 Task: Add Lily's Sweets Hazelnut Milk Chocolate 40% Cocoa Bar to the cart.
Action: Mouse moved to (23, 78)
Screenshot: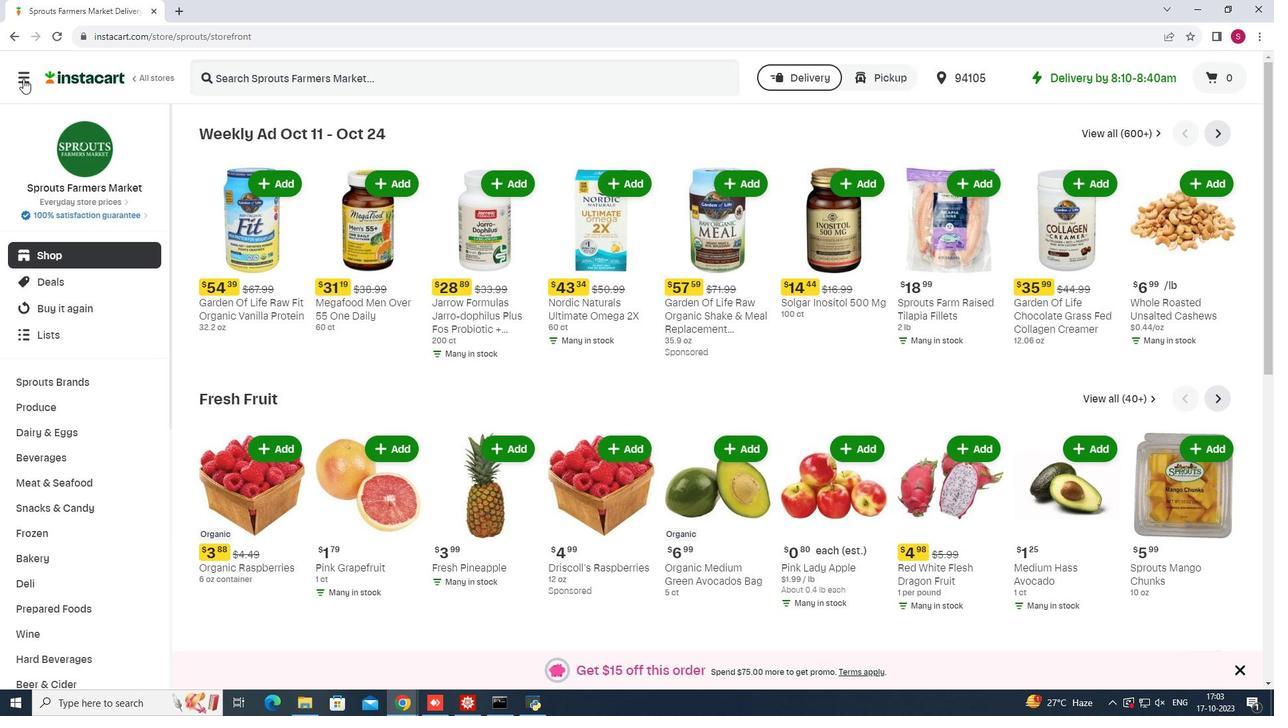 
Action: Mouse pressed left at (23, 78)
Screenshot: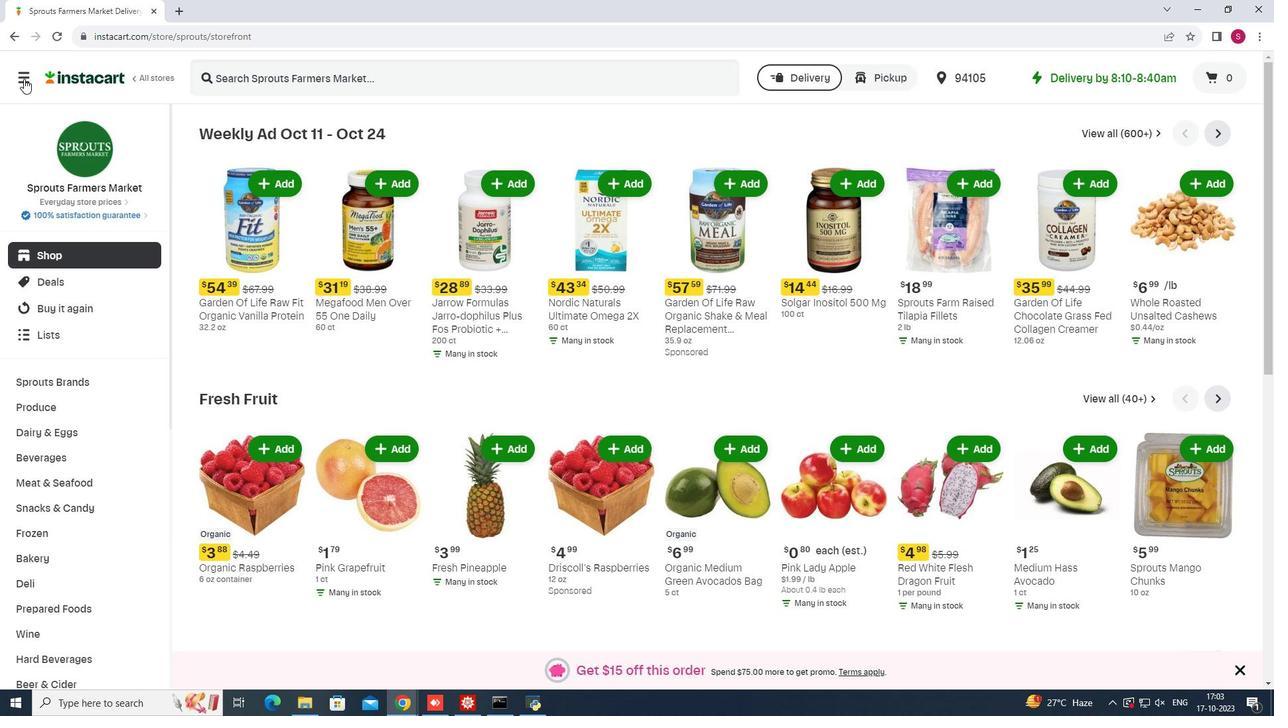 
Action: Mouse moved to (80, 357)
Screenshot: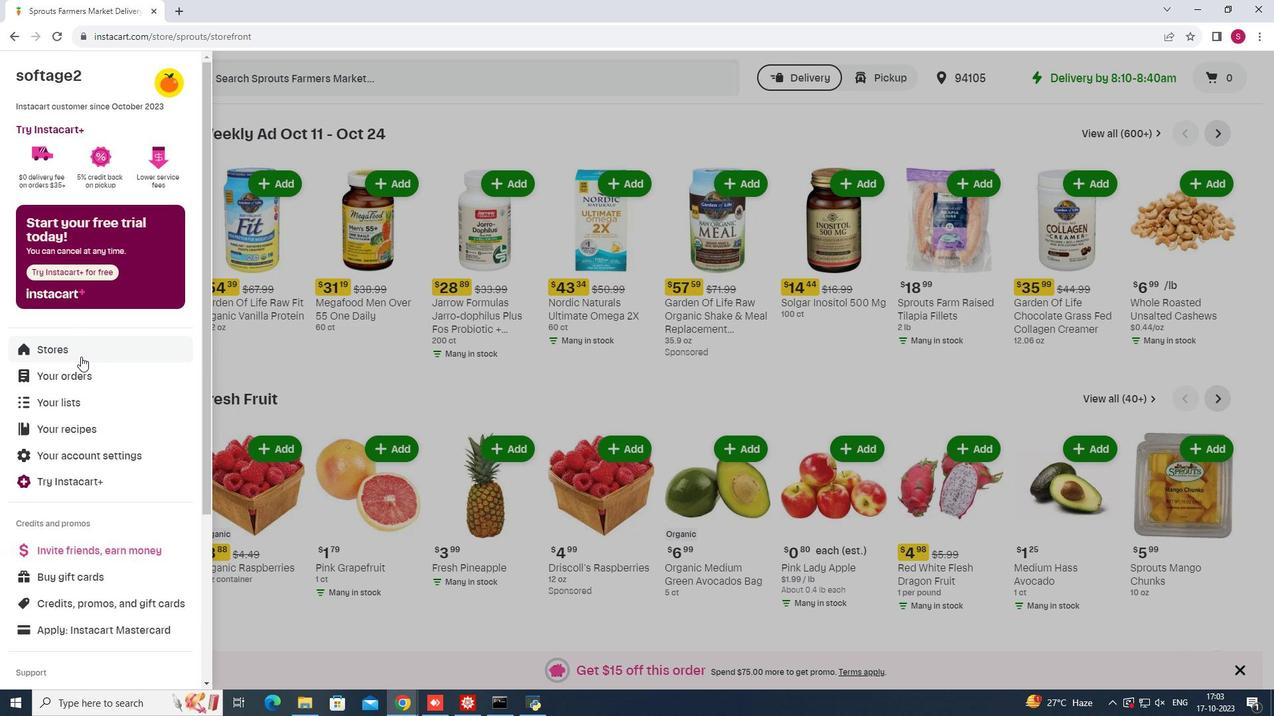 
Action: Mouse pressed left at (80, 357)
Screenshot: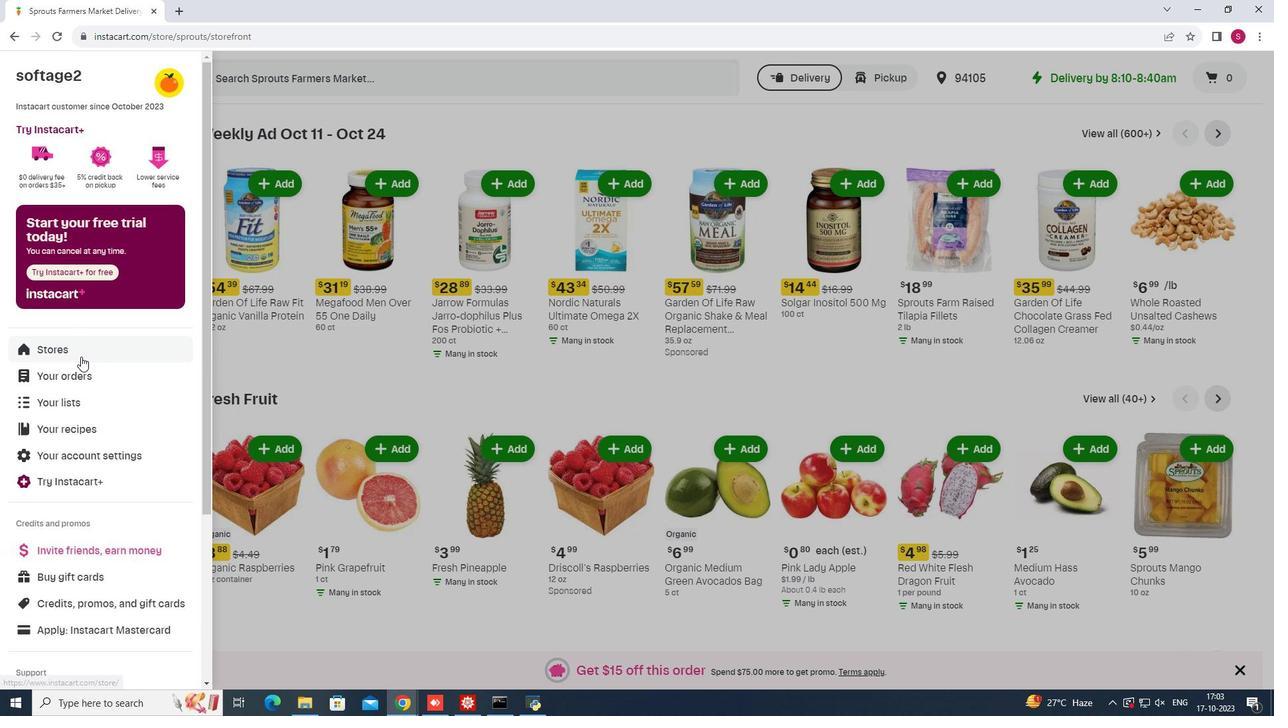 
Action: Mouse moved to (314, 119)
Screenshot: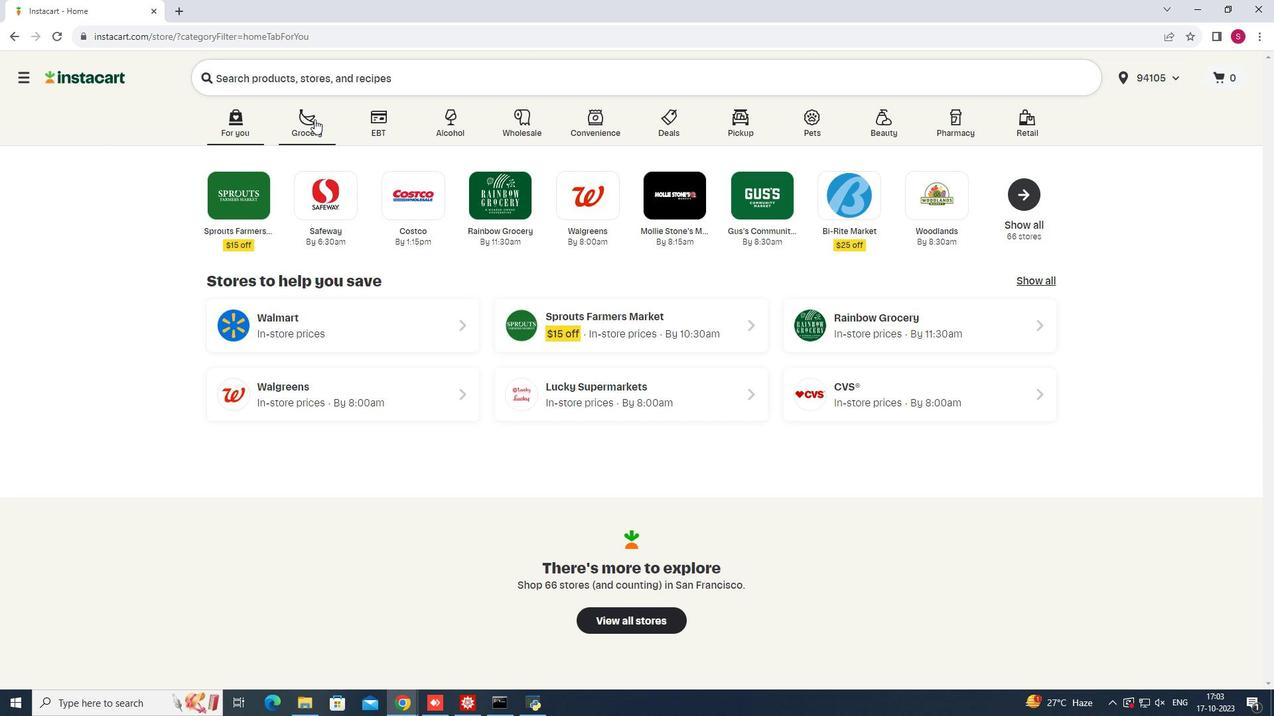 
Action: Mouse pressed left at (314, 119)
Screenshot: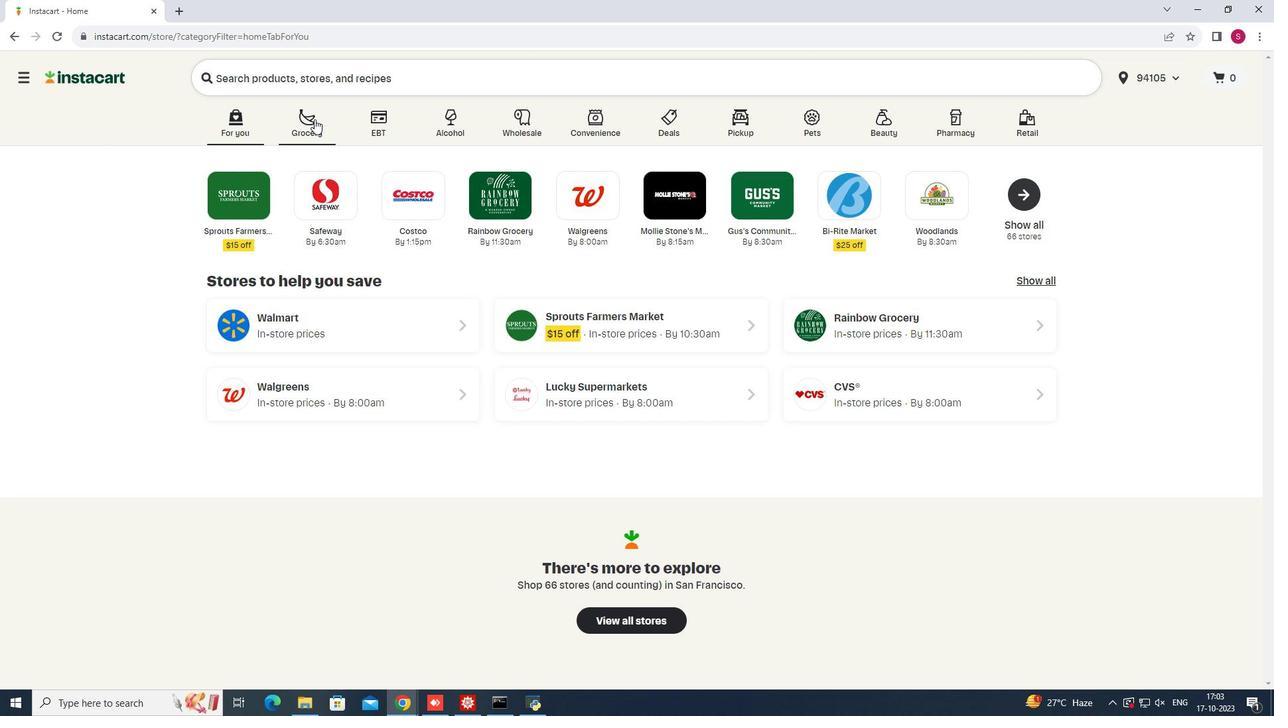 
Action: Mouse moved to (906, 185)
Screenshot: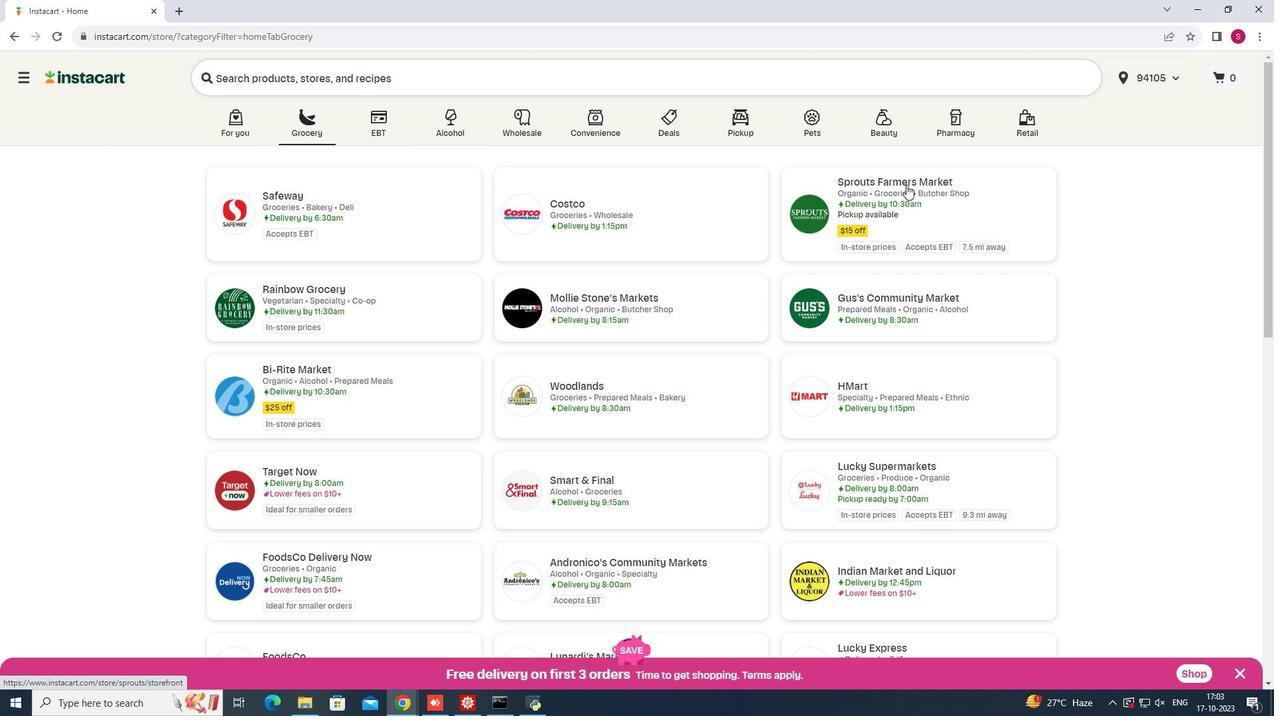 
Action: Mouse pressed left at (906, 185)
Screenshot: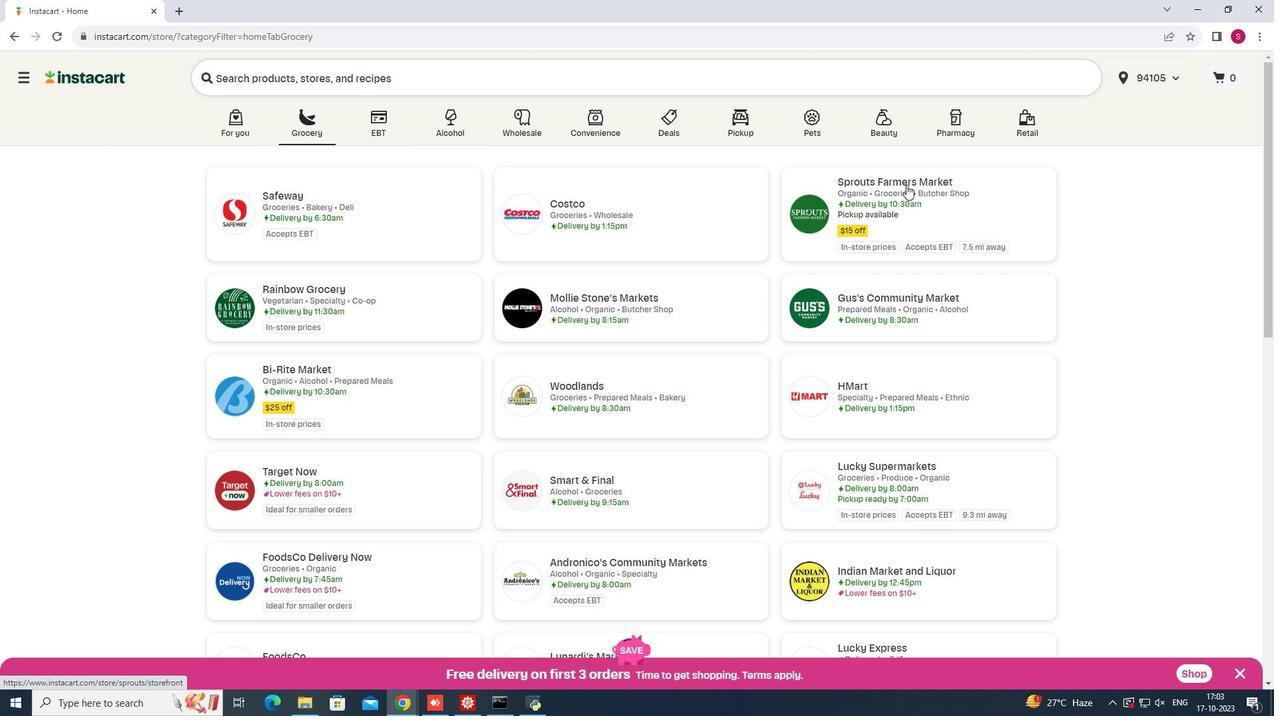 
Action: Mouse moved to (77, 511)
Screenshot: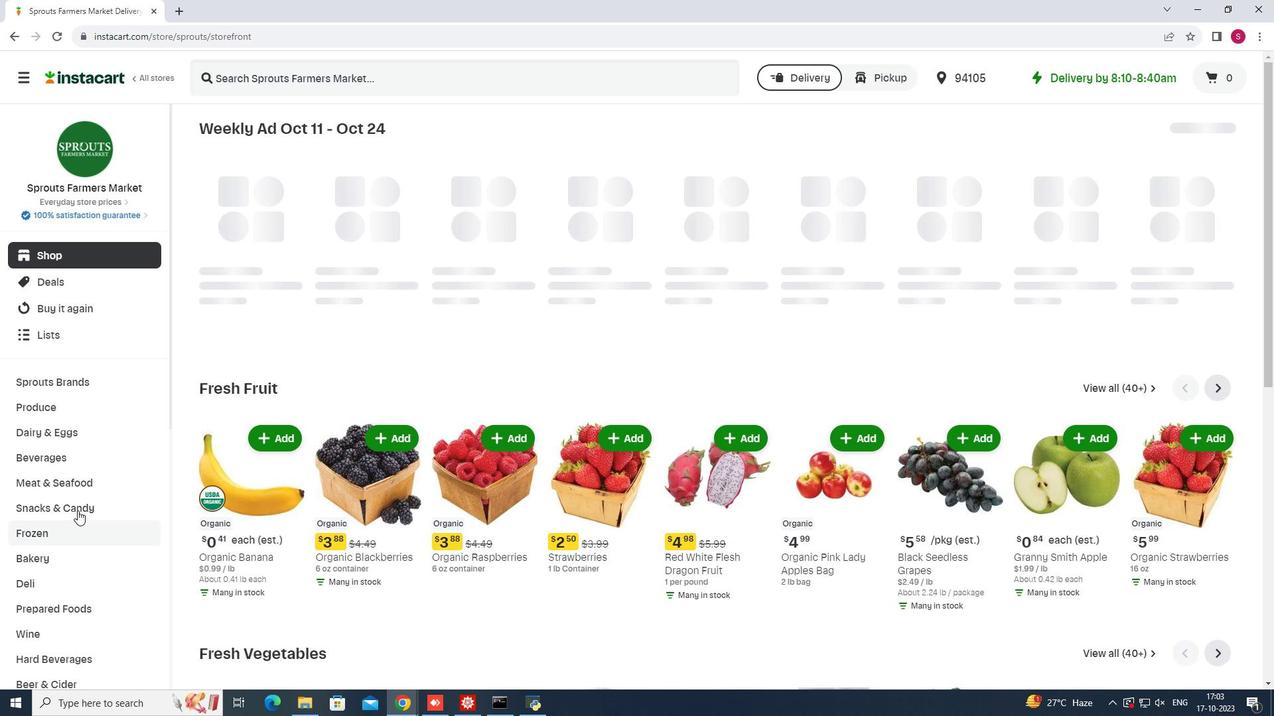 
Action: Mouse pressed left at (77, 511)
Screenshot: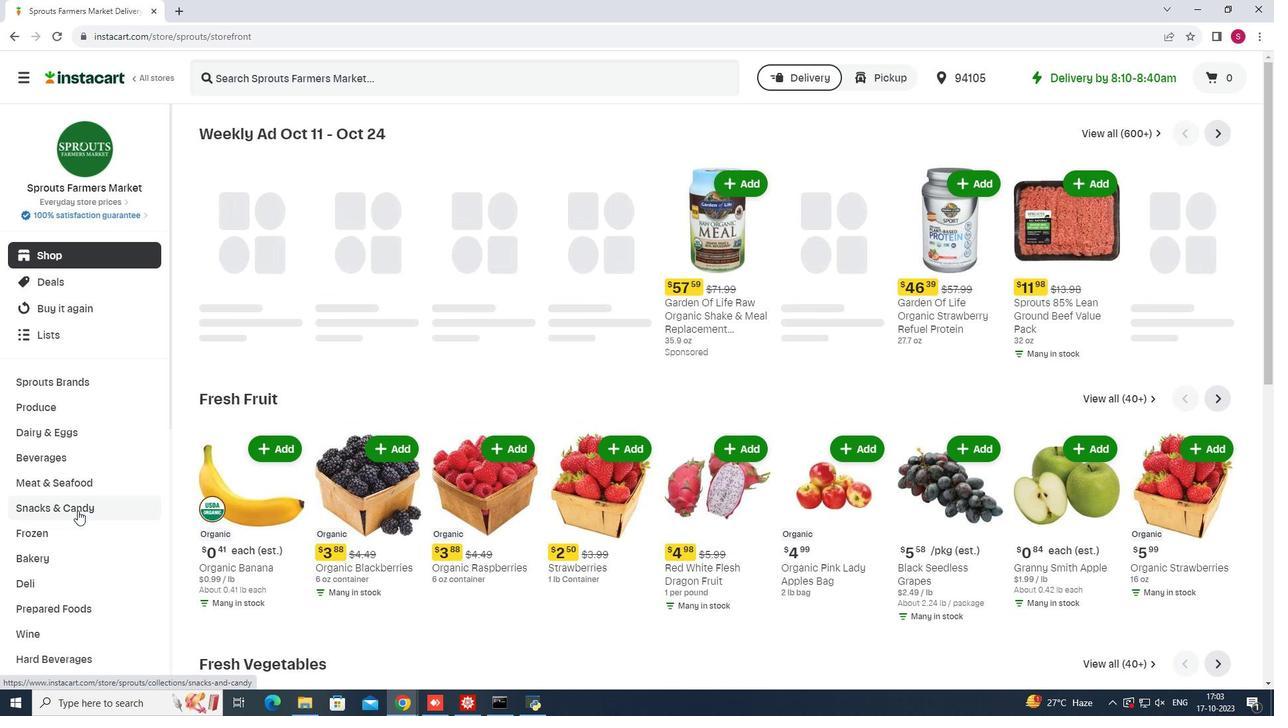 
Action: Mouse moved to (394, 161)
Screenshot: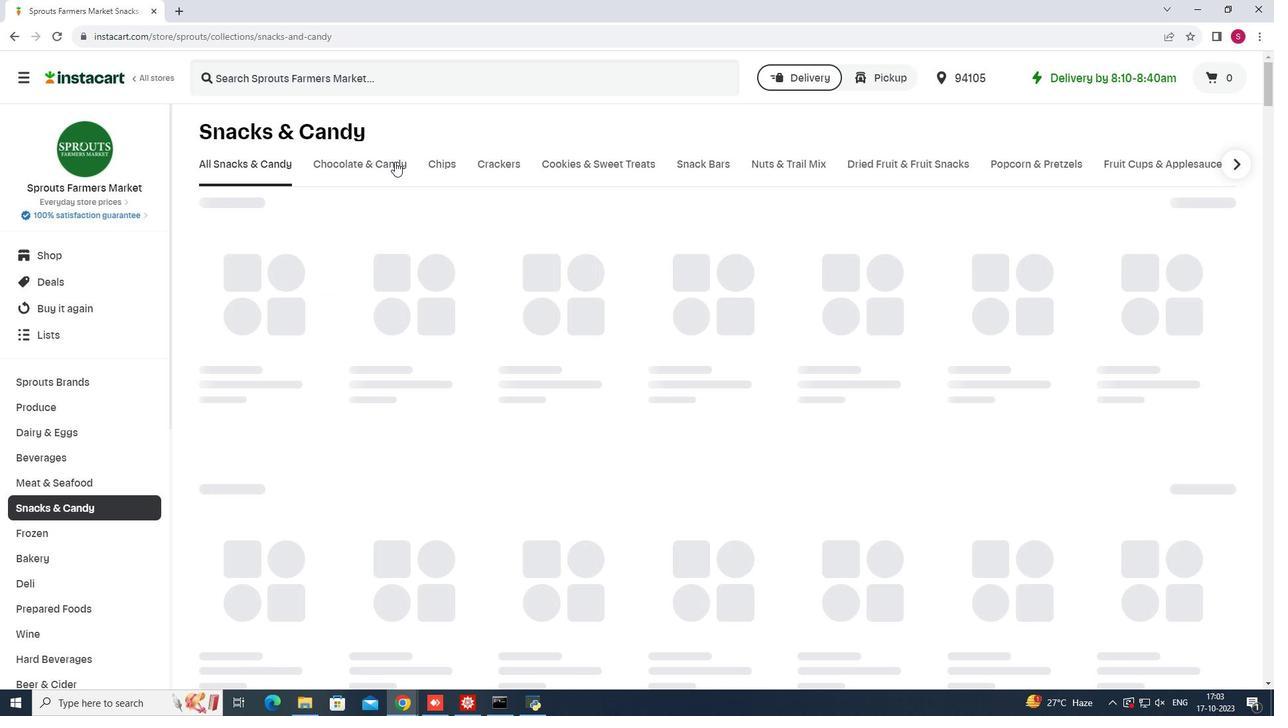 
Action: Mouse pressed left at (394, 161)
Screenshot: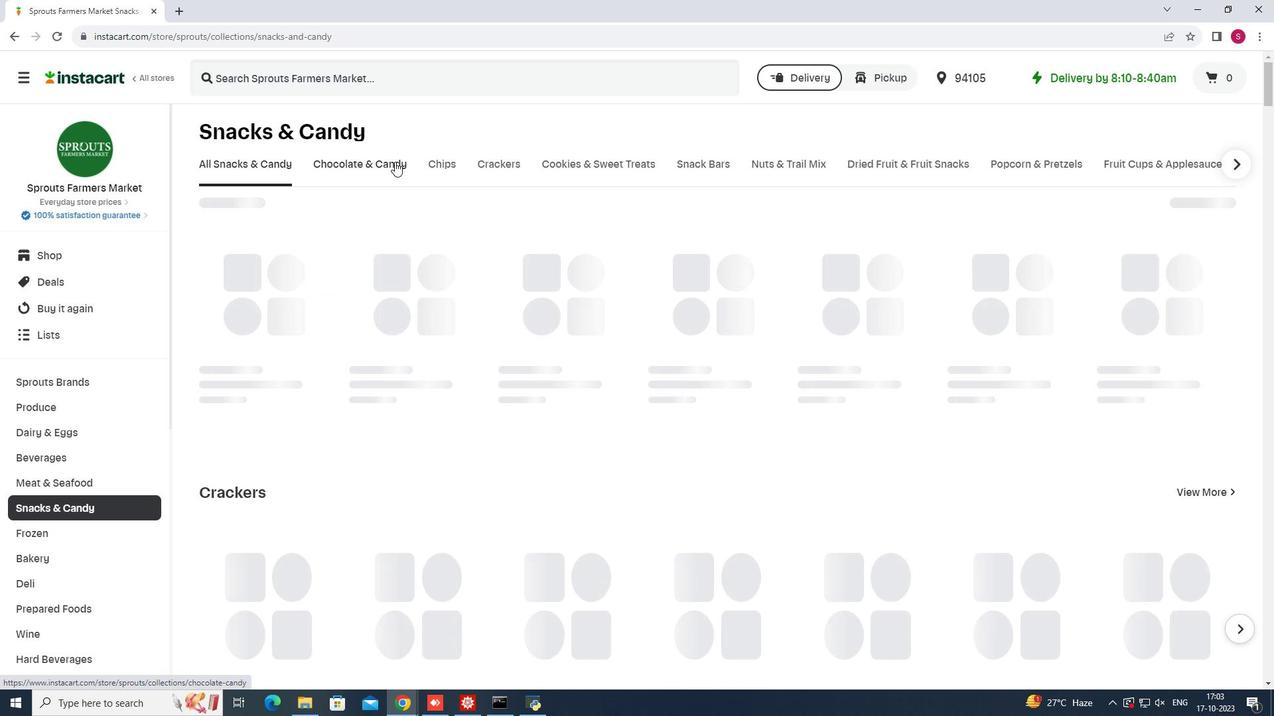 
Action: Mouse moved to (339, 221)
Screenshot: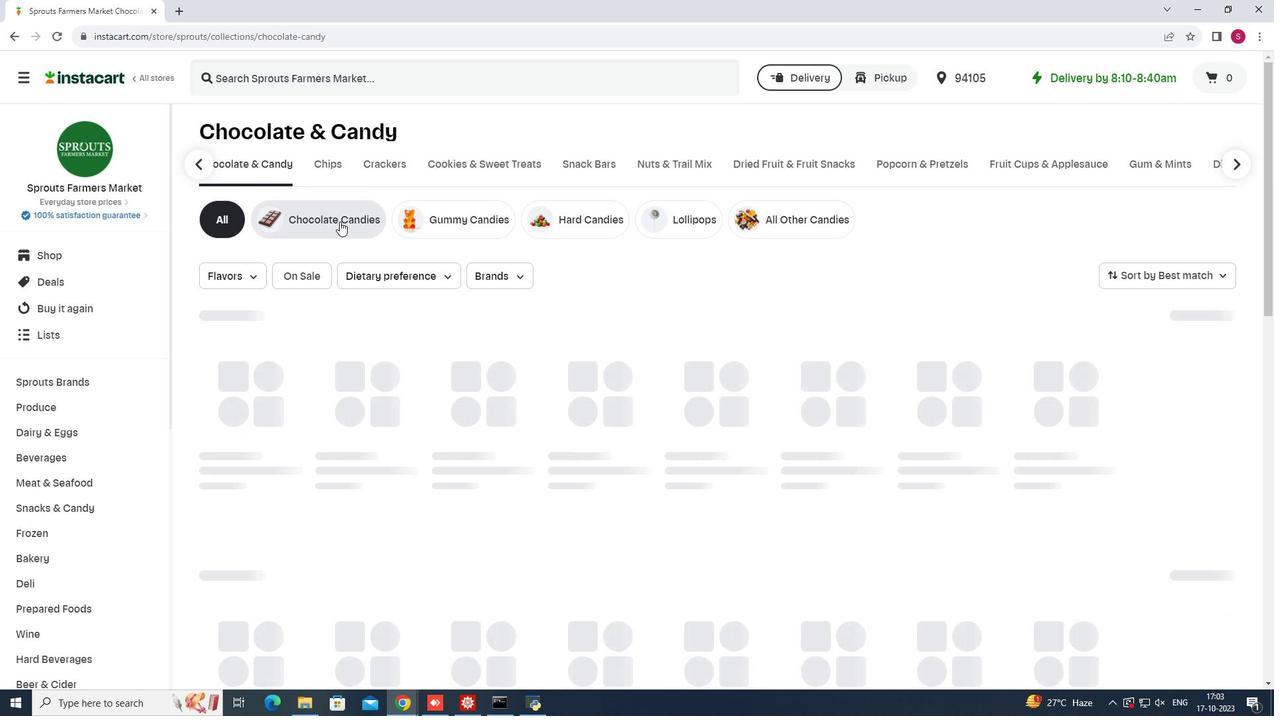 
Action: Mouse pressed left at (339, 221)
Screenshot: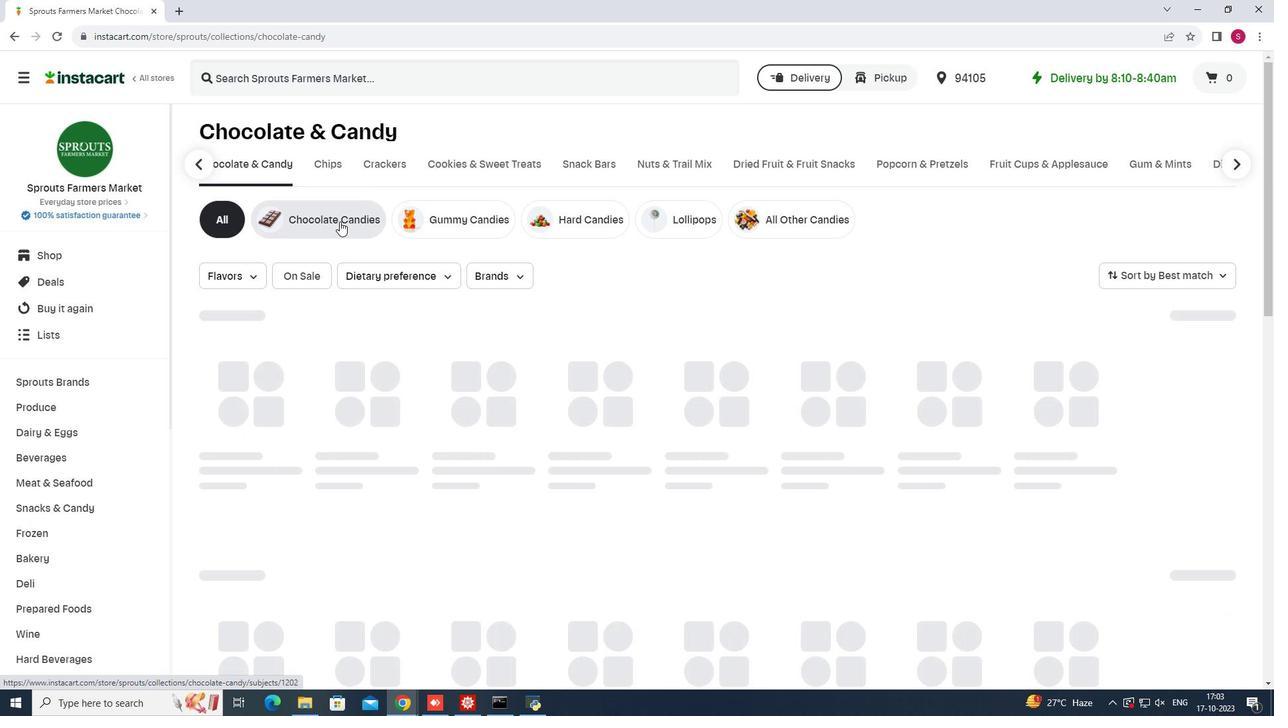 
Action: Mouse moved to (465, 77)
Screenshot: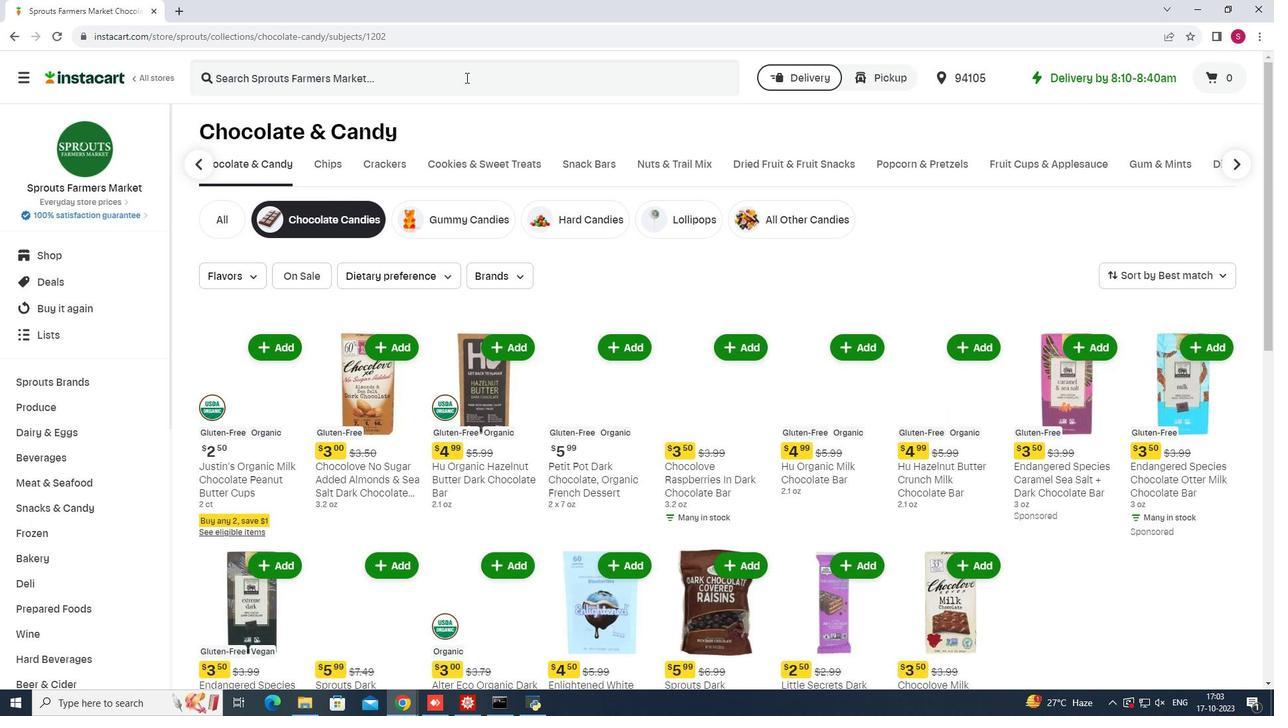 
Action: Mouse pressed left at (465, 77)
Screenshot: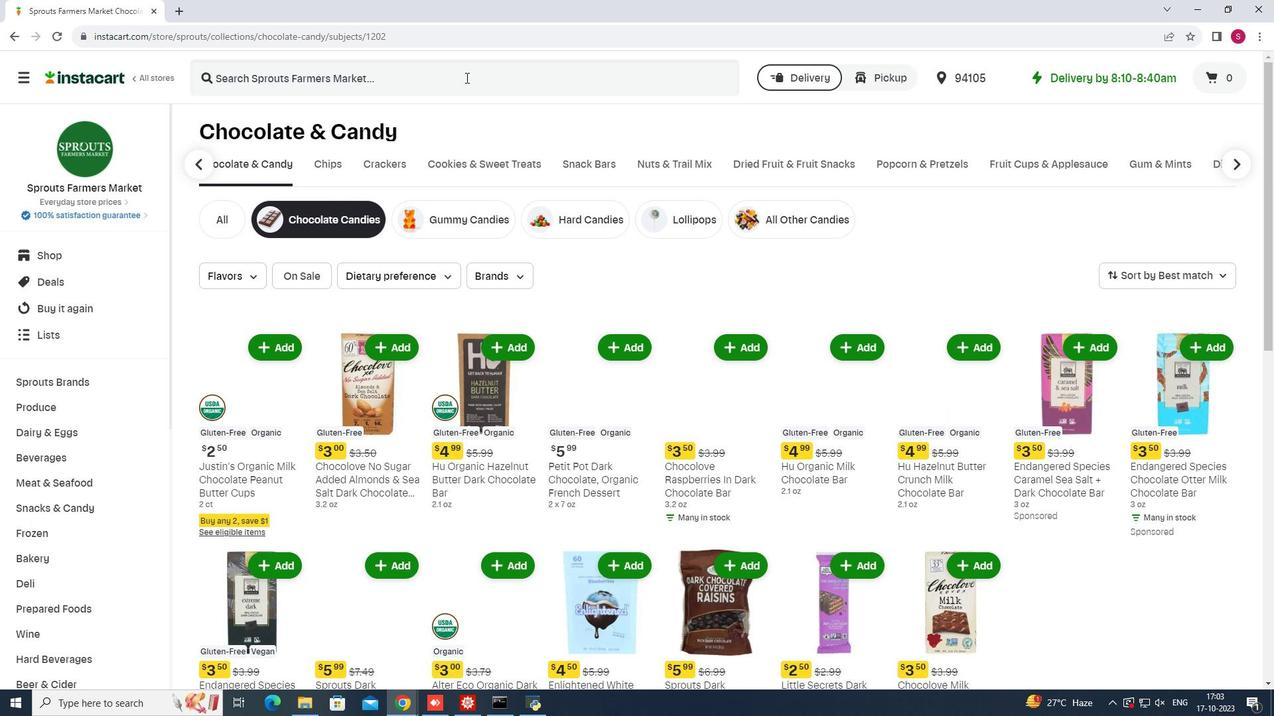 
Action: Key pressed <Key.shift>Lily's<Key.space><Key.shift>Sweets<Key.space><Key.shift>Hazelnut<Key.space><Key.shift>Milk<Key.space><Key.shift>Chocolate<Key.space>40<Key.shift>%<Key.space><Key.shift>Cocoa<Key.space><Key.shift>Bar<Key.enter>
Screenshot: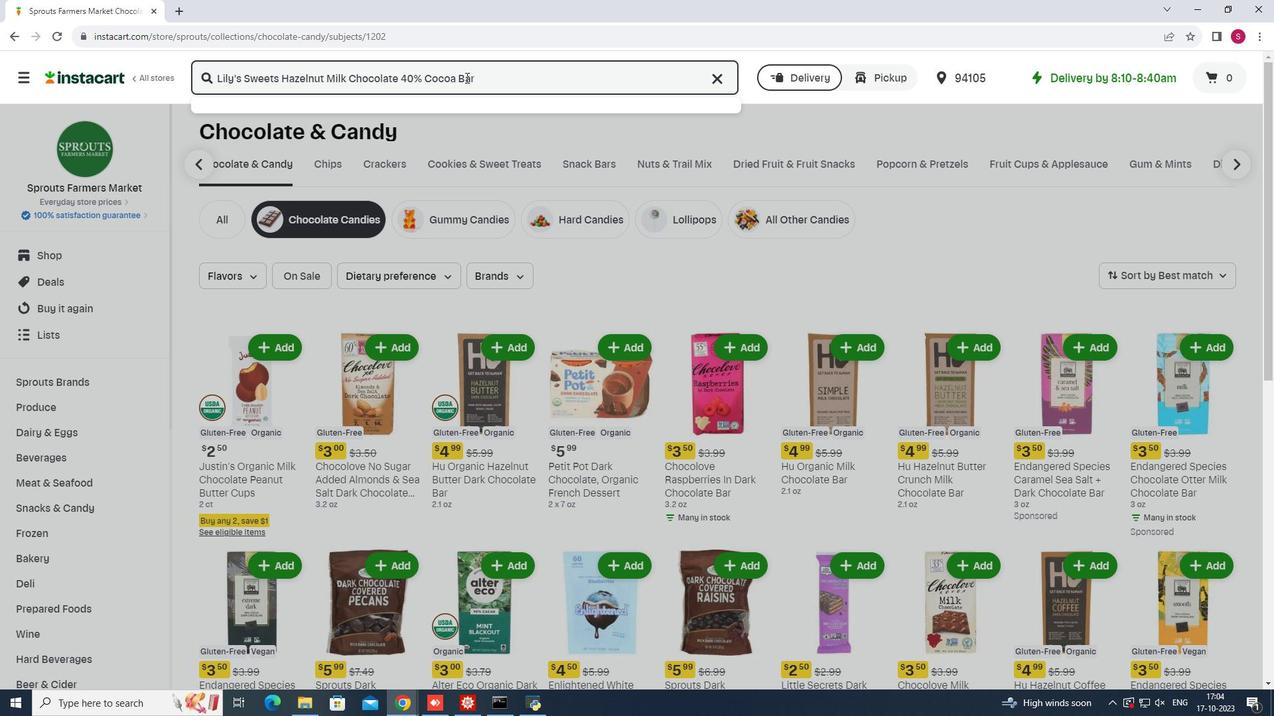 
Action: Mouse moved to (774, 344)
Screenshot: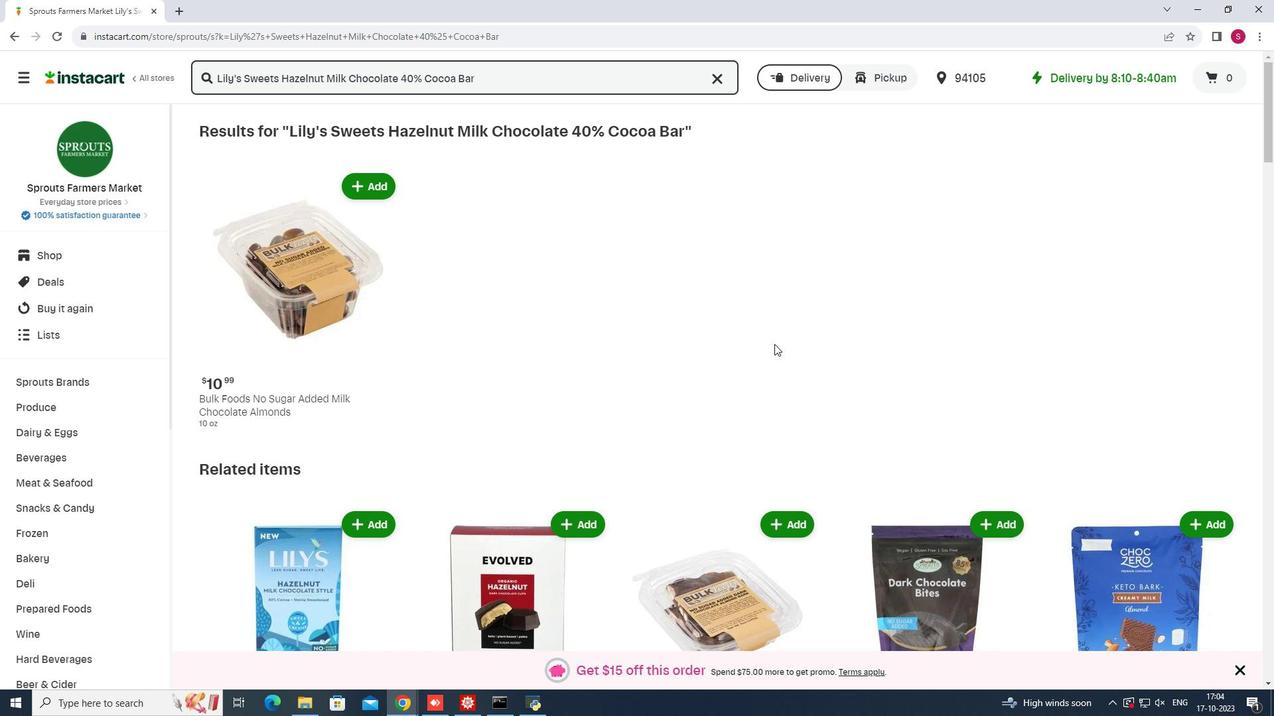 
Action: Mouse scrolled (774, 343) with delta (0, 0)
Screenshot: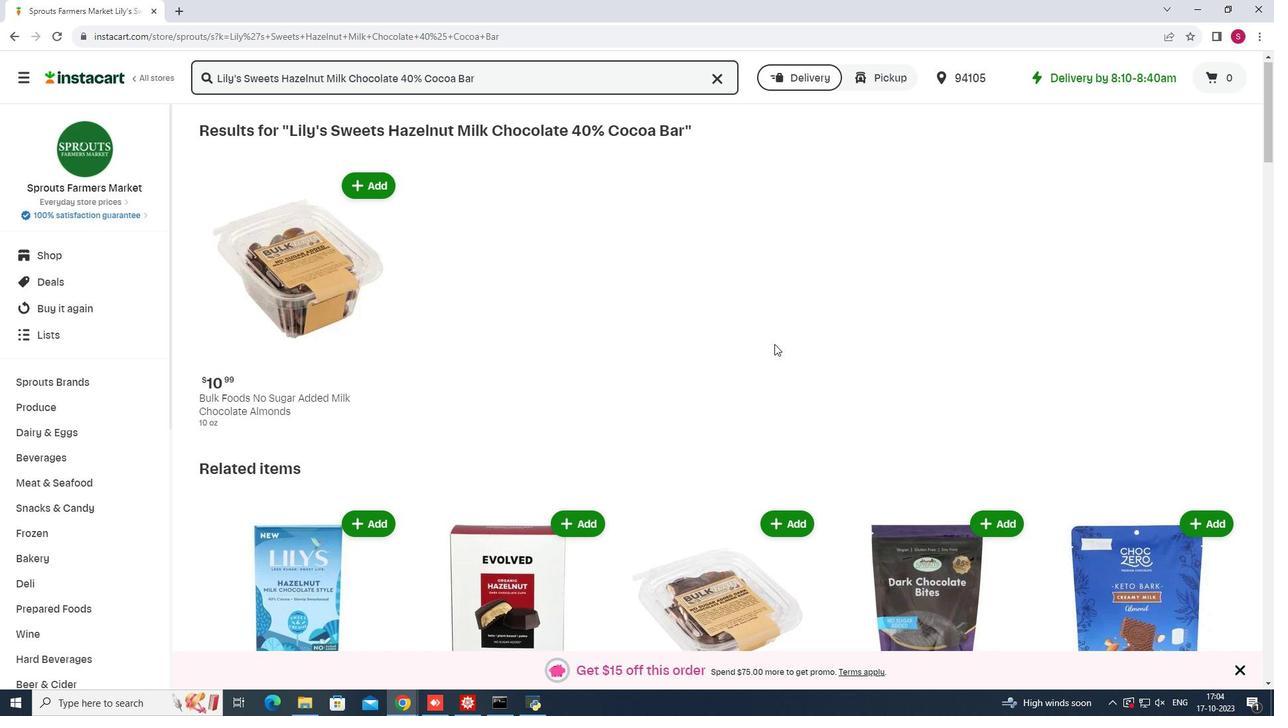 
Action: Mouse scrolled (774, 343) with delta (0, 0)
Screenshot: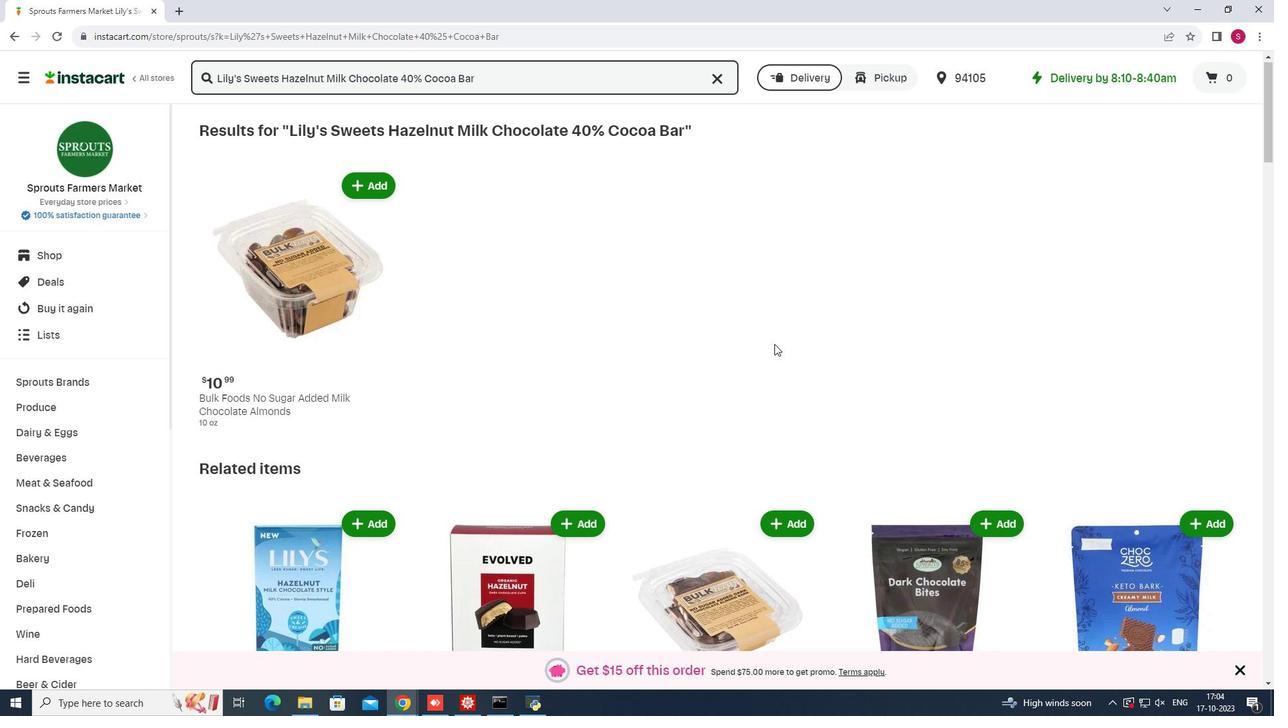 
Action: Mouse scrolled (774, 343) with delta (0, 0)
Screenshot: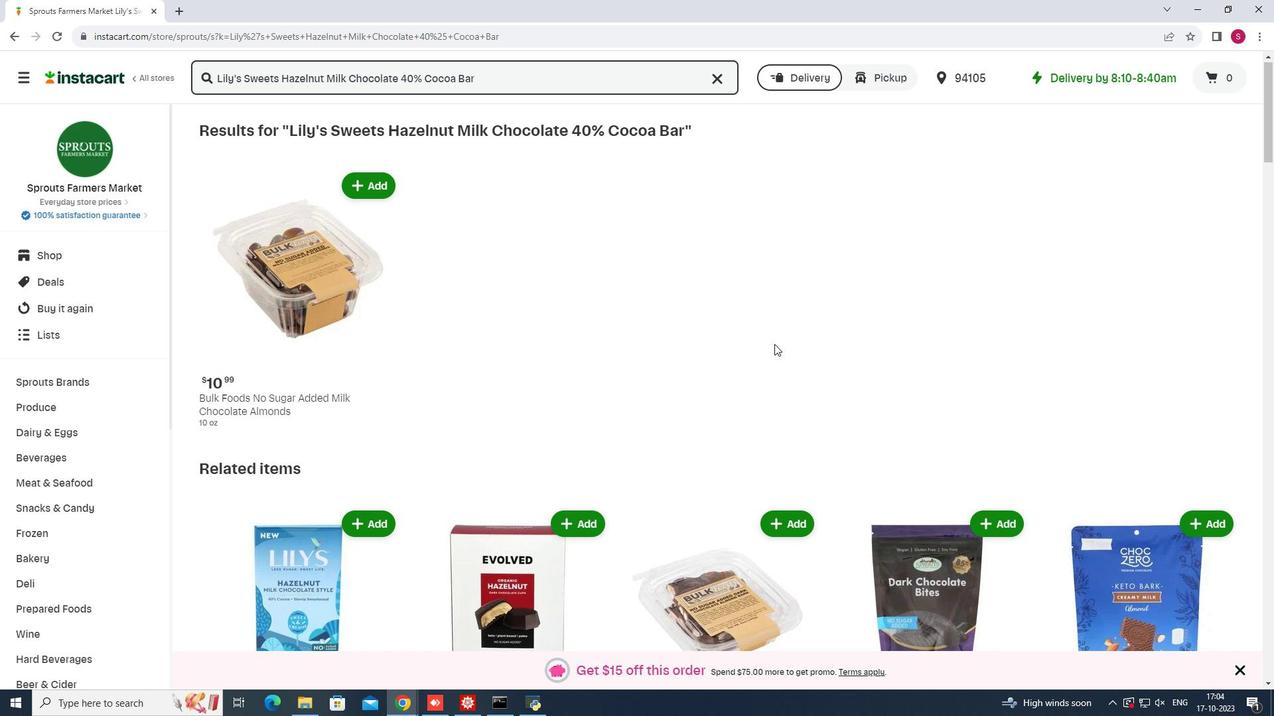 
Action: Mouse moved to (775, 345)
Screenshot: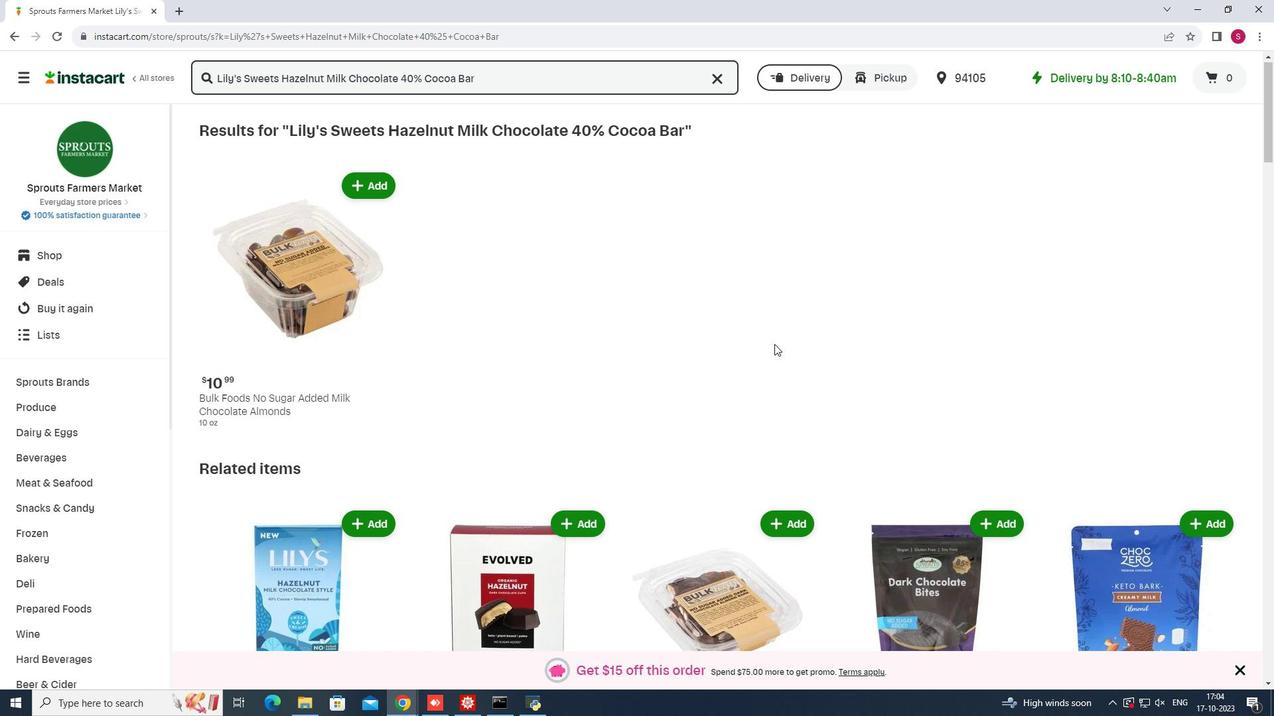
Action: Mouse scrolled (775, 345) with delta (0, 0)
Screenshot: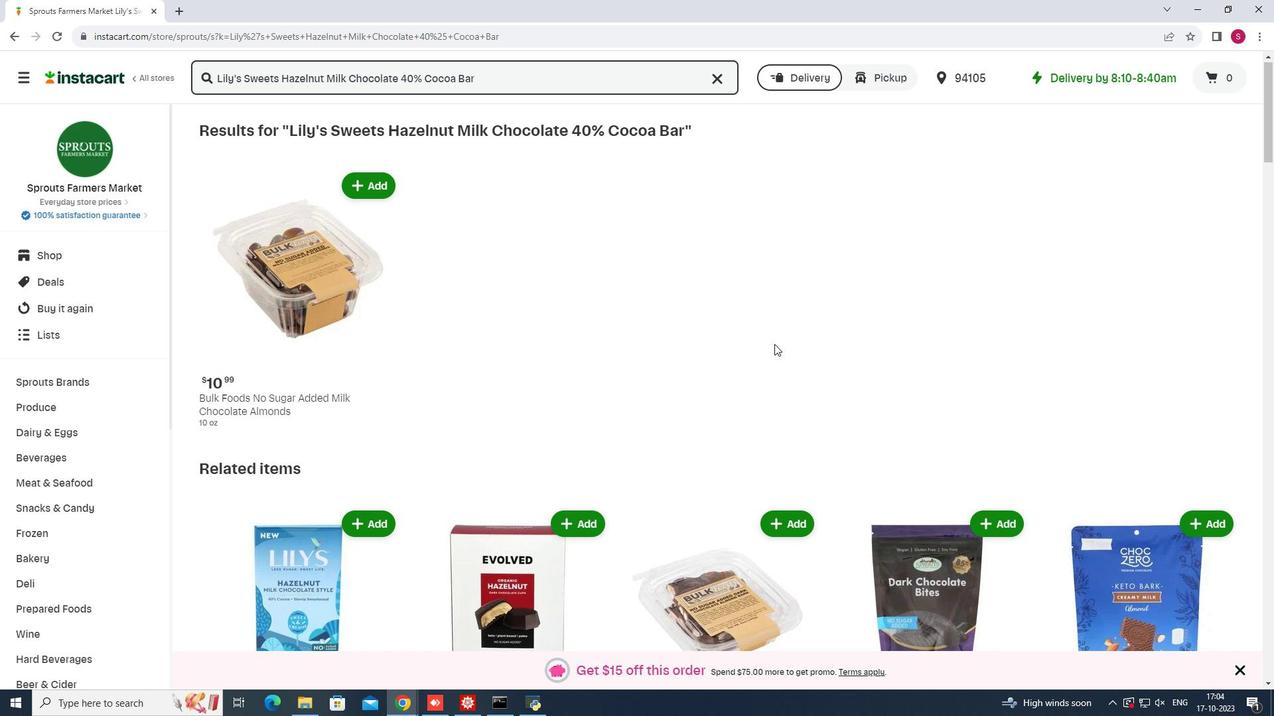
Action: Mouse moved to (359, 259)
Screenshot: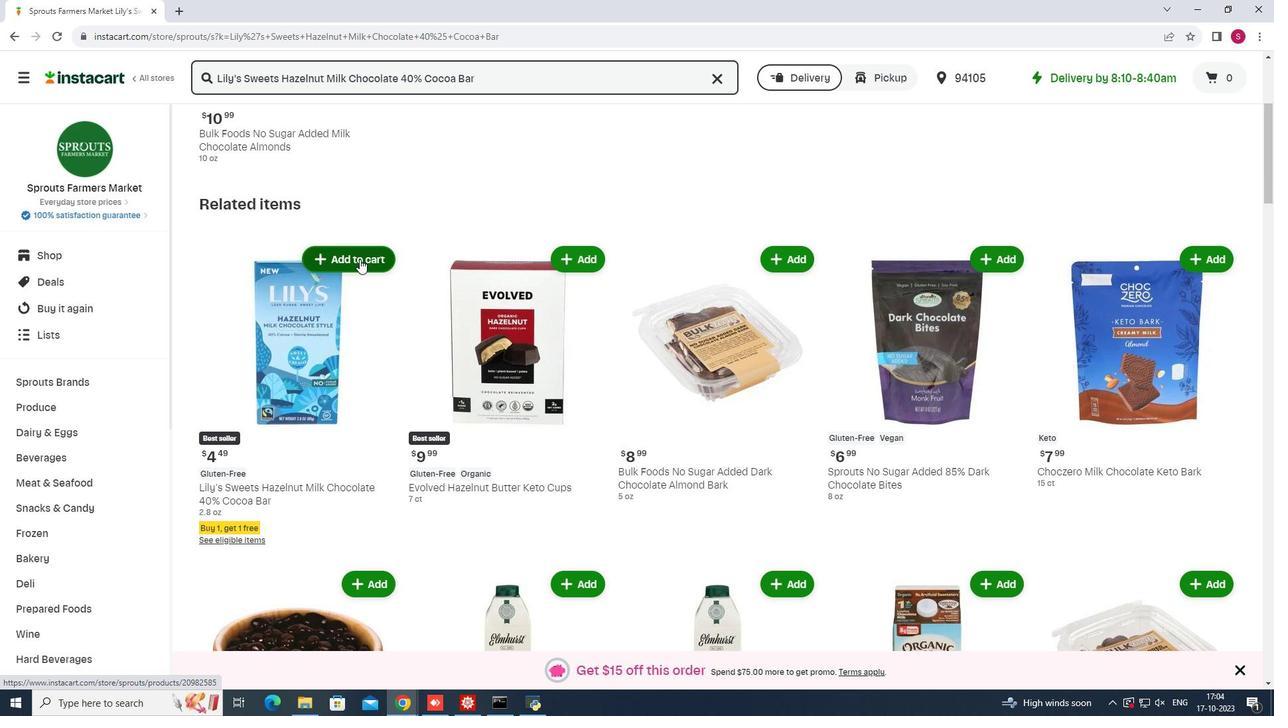 
Action: Mouse pressed left at (359, 259)
Screenshot: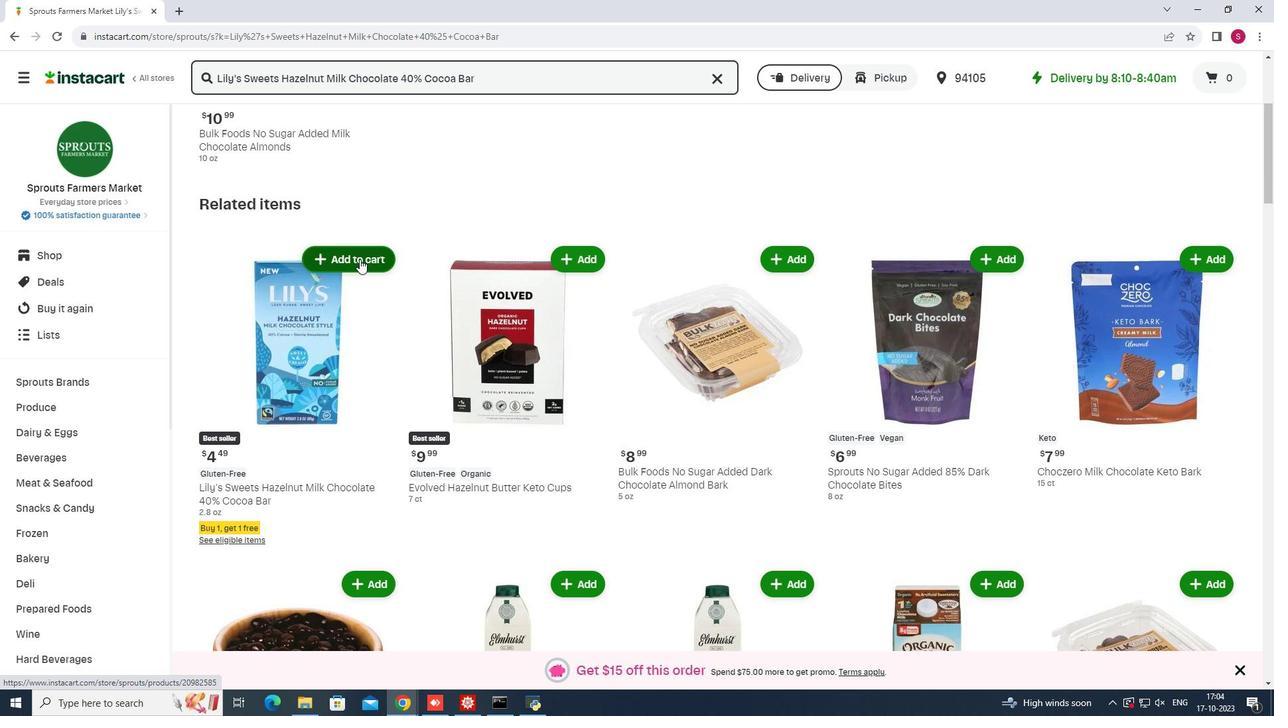 
Action: Mouse moved to (854, 225)
Screenshot: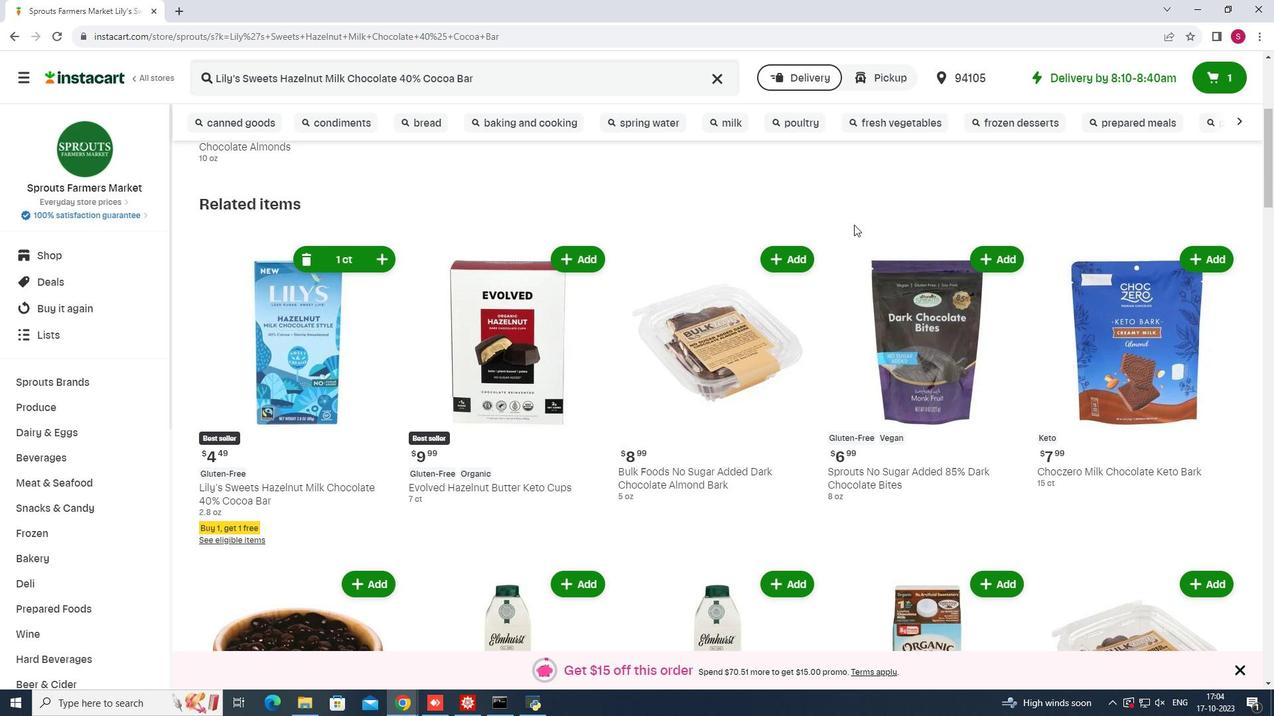 
